 Task: Create a rule when a card is moved into list name by anyone except me.
Action: Mouse pressed left at (513, 423)
Screenshot: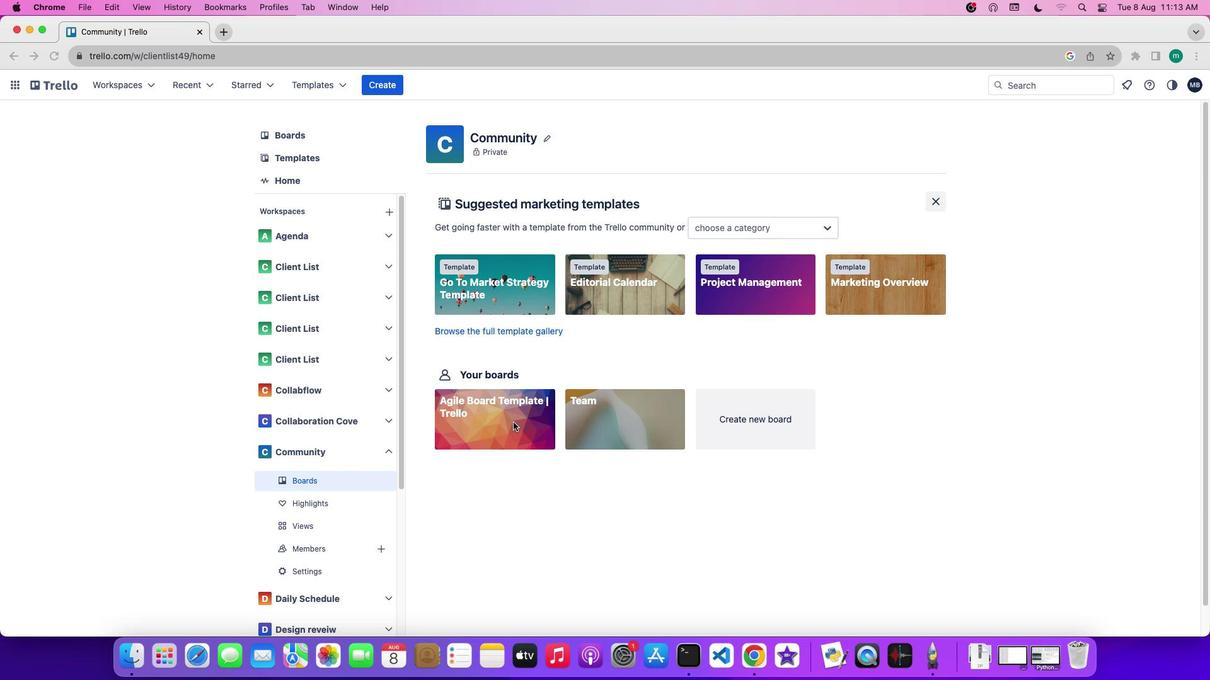 
Action: Mouse pressed left at (513, 423)
Screenshot: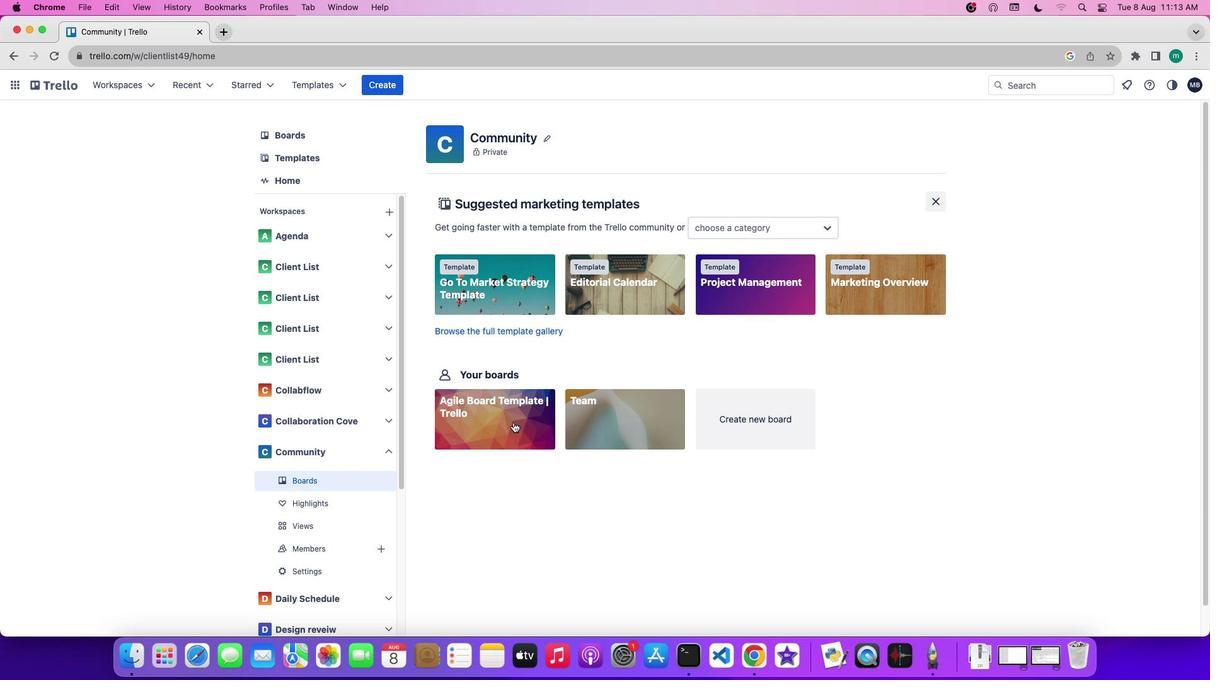 
Action: Mouse moved to (1095, 285)
Screenshot: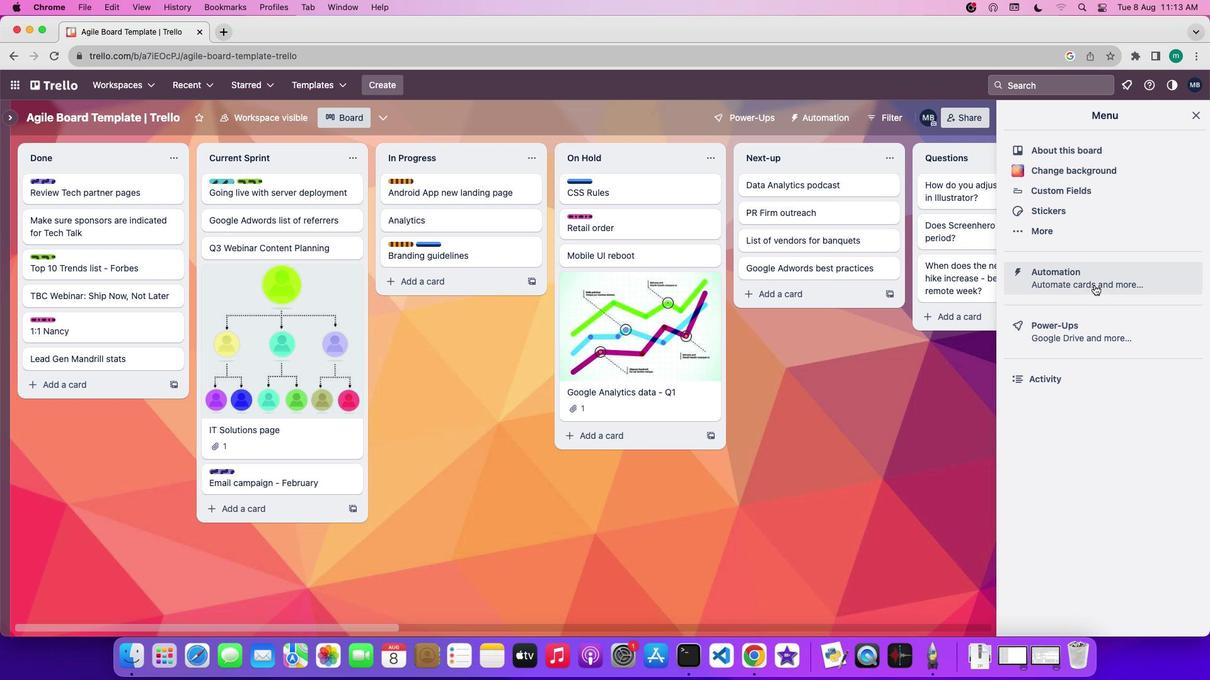 
Action: Mouse pressed left at (1095, 285)
Screenshot: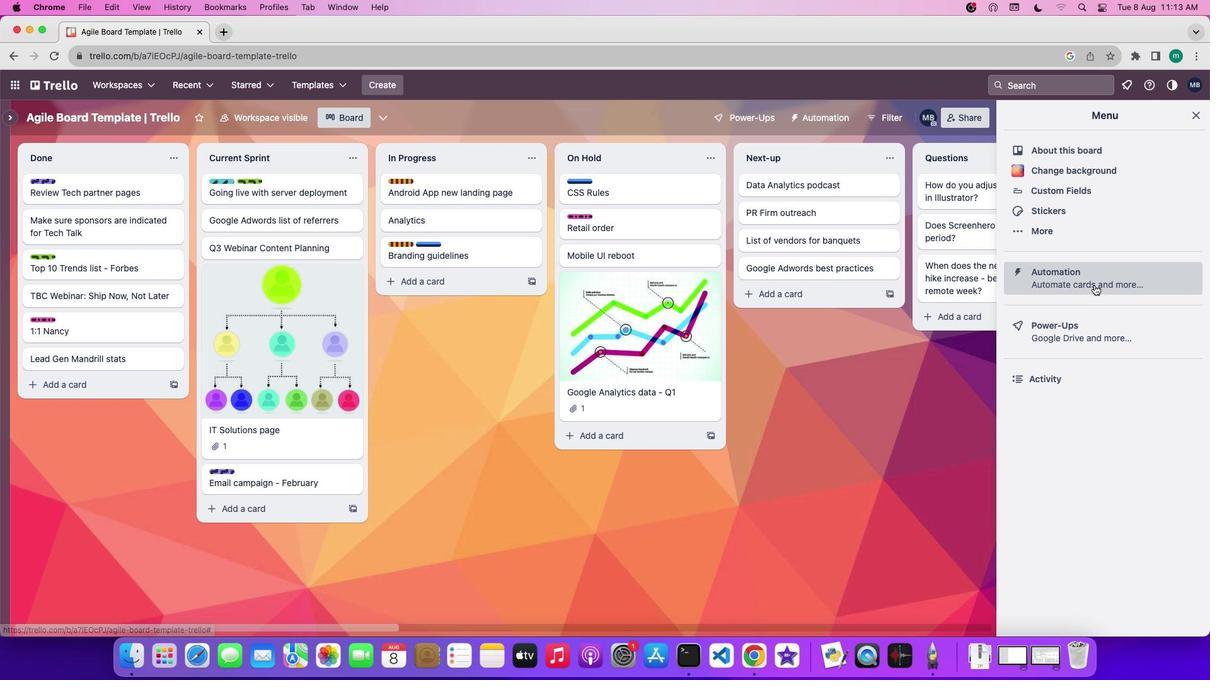 
Action: Mouse moved to (67, 221)
Screenshot: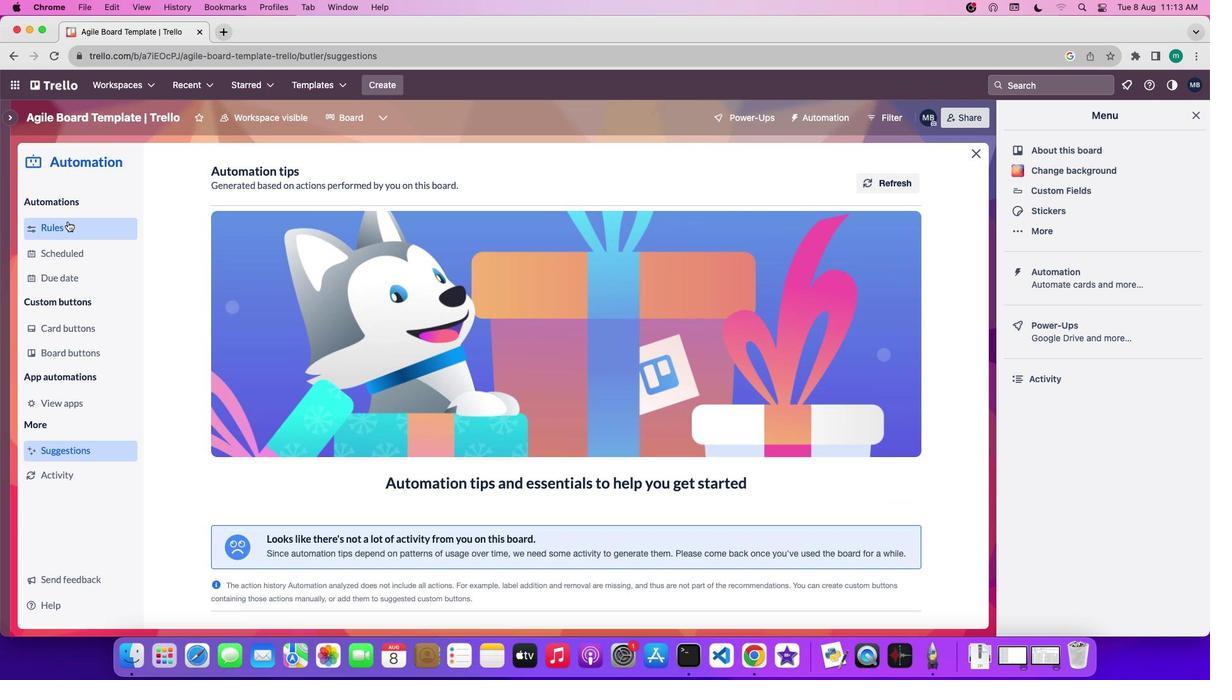 
Action: Mouse pressed left at (67, 221)
Screenshot: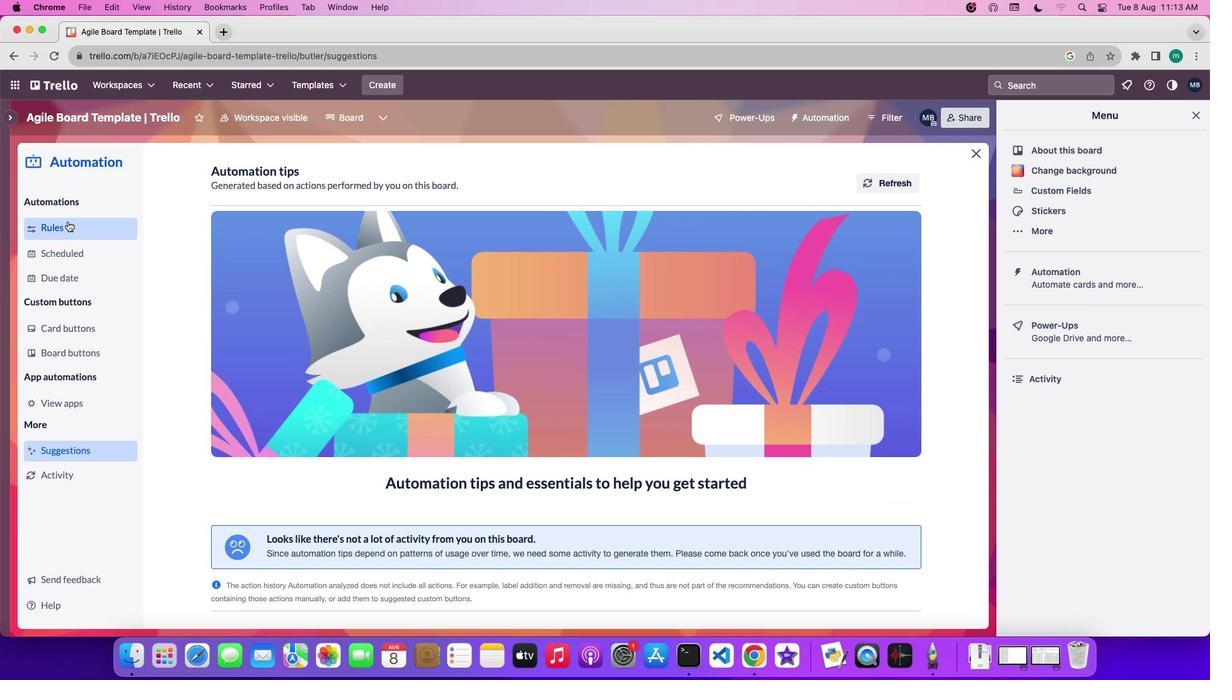 
Action: Mouse moved to (813, 180)
Screenshot: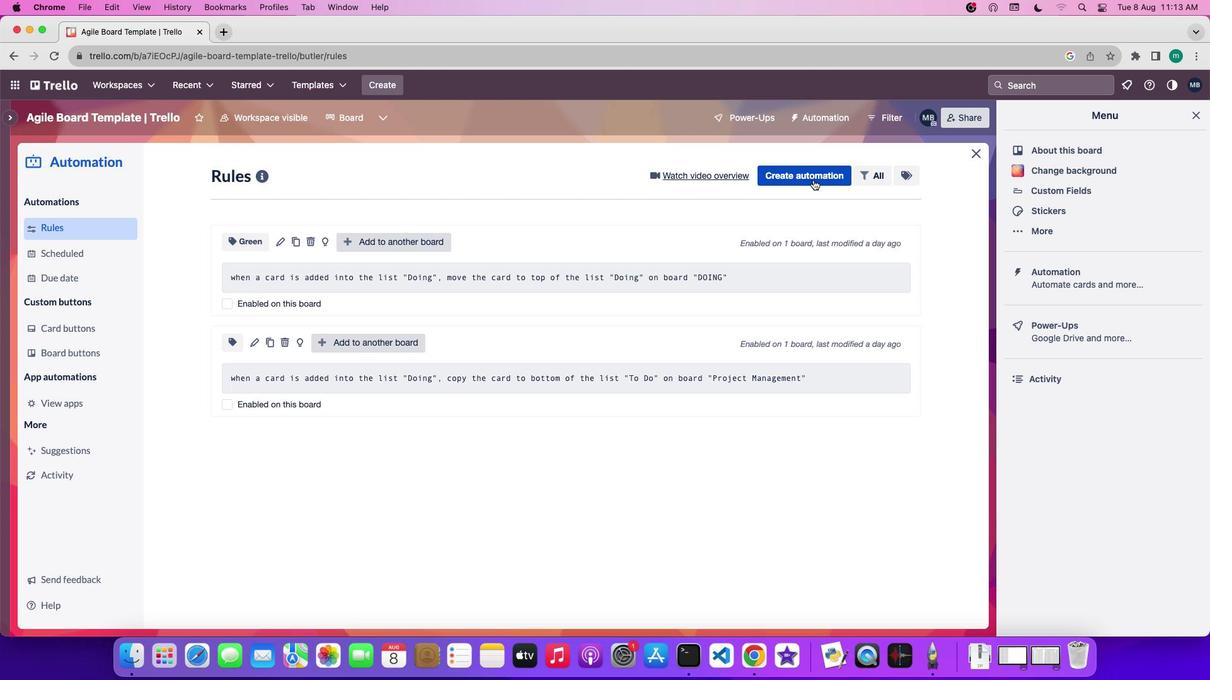 
Action: Mouse pressed left at (813, 180)
Screenshot: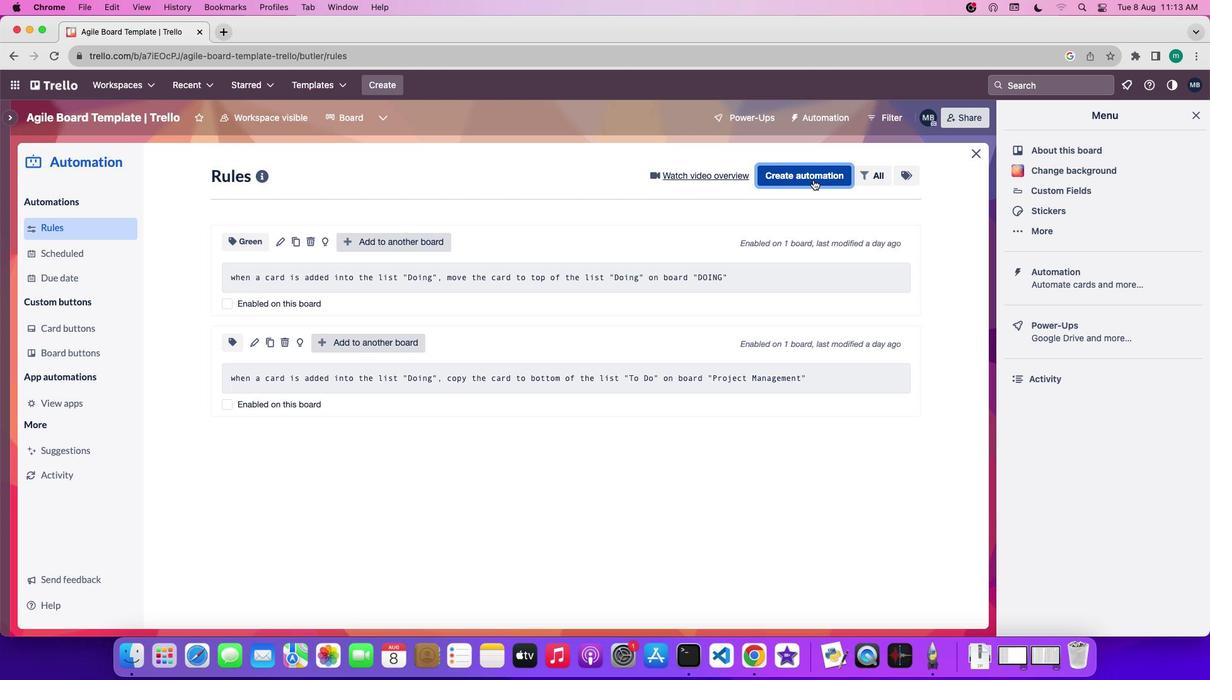 
Action: Mouse moved to (564, 378)
Screenshot: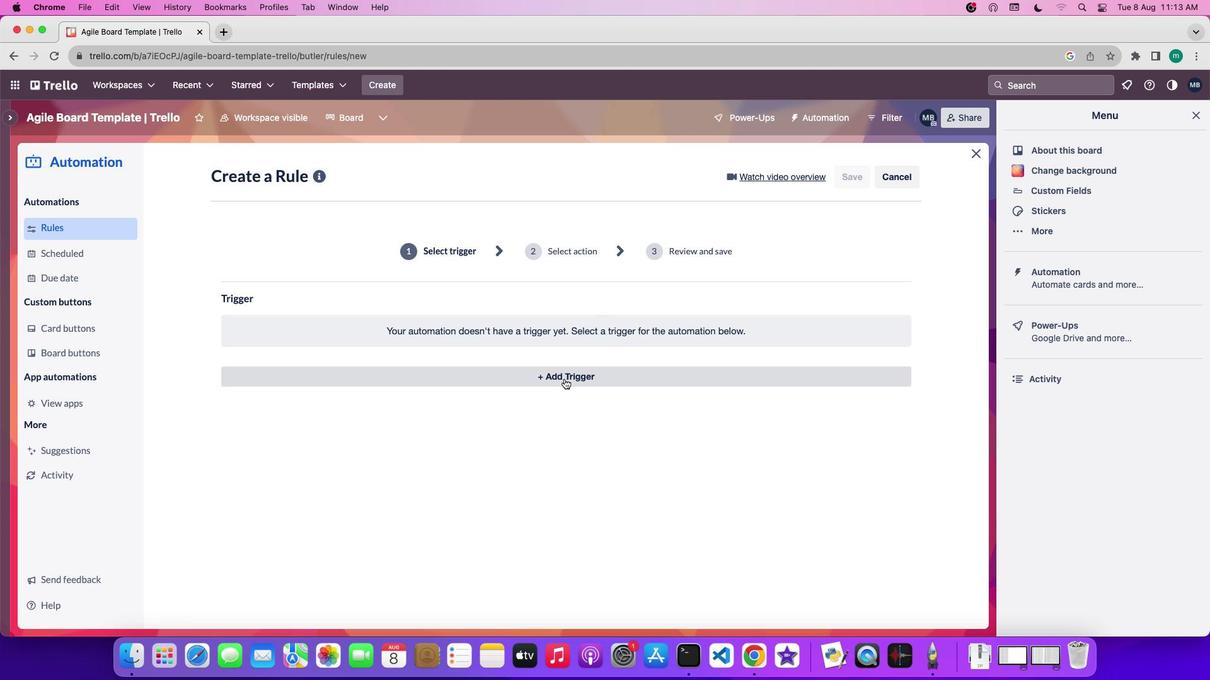 
Action: Mouse pressed left at (564, 378)
Screenshot: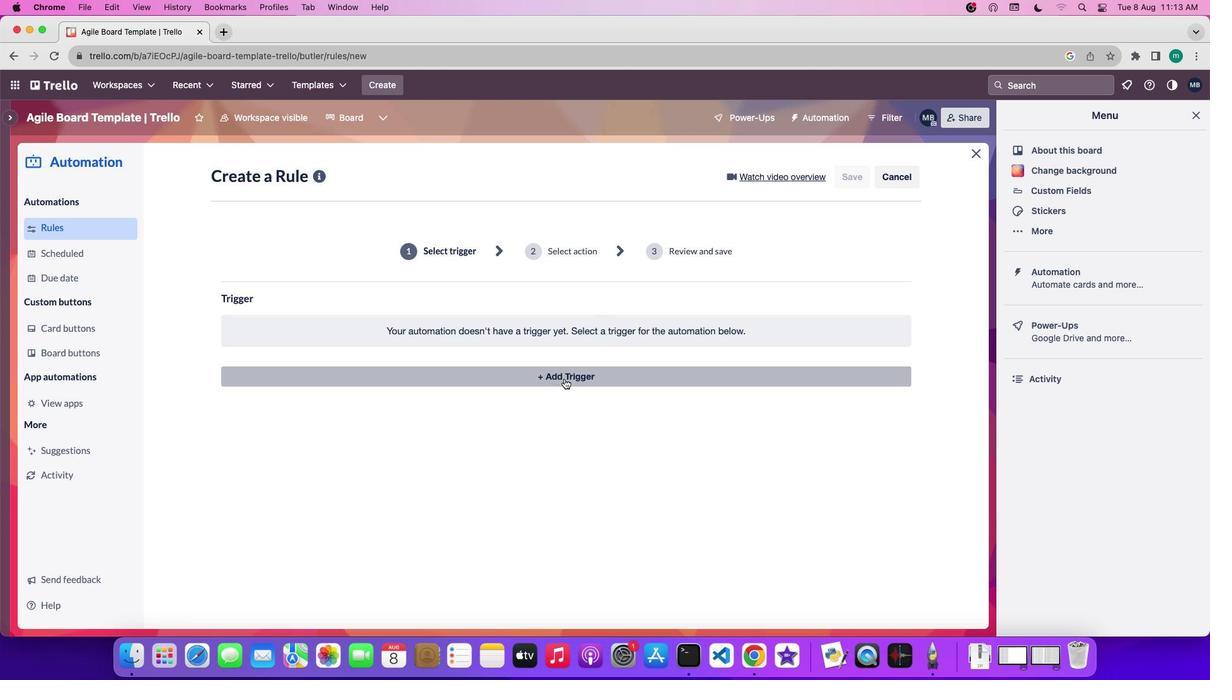 
Action: Mouse moved to (356, 479)
Screenshot: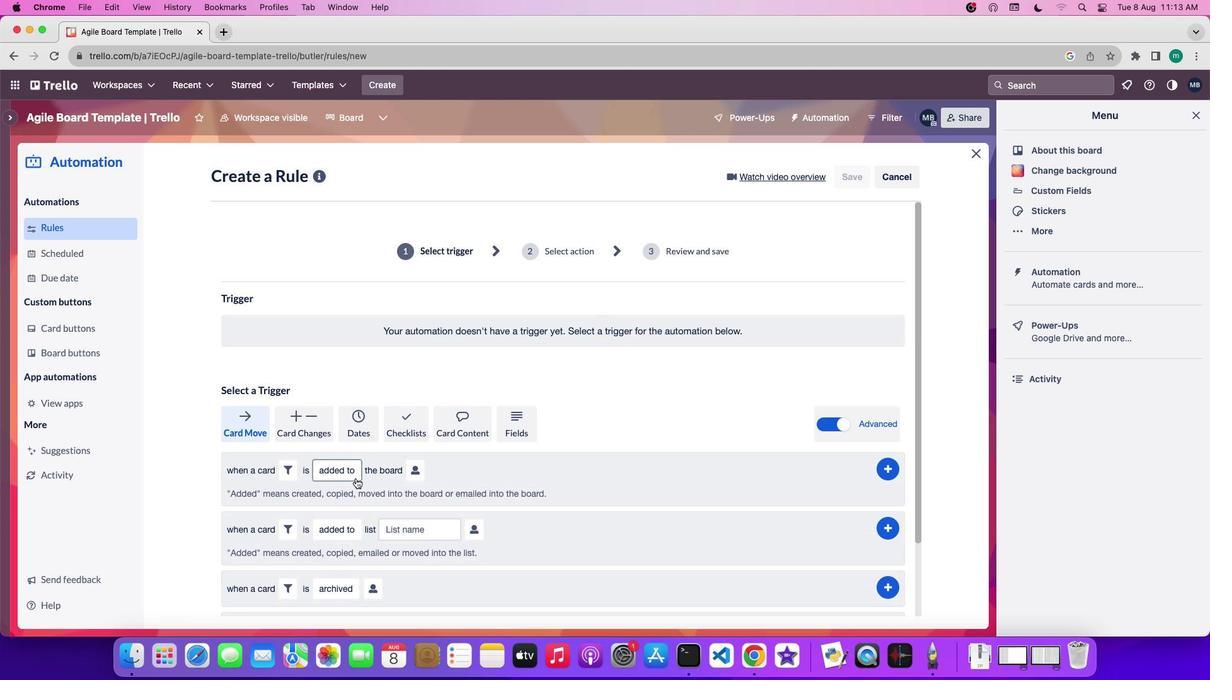
Action: Mouse scrolled (356, 479) with delta (0, 0)
Screenshot: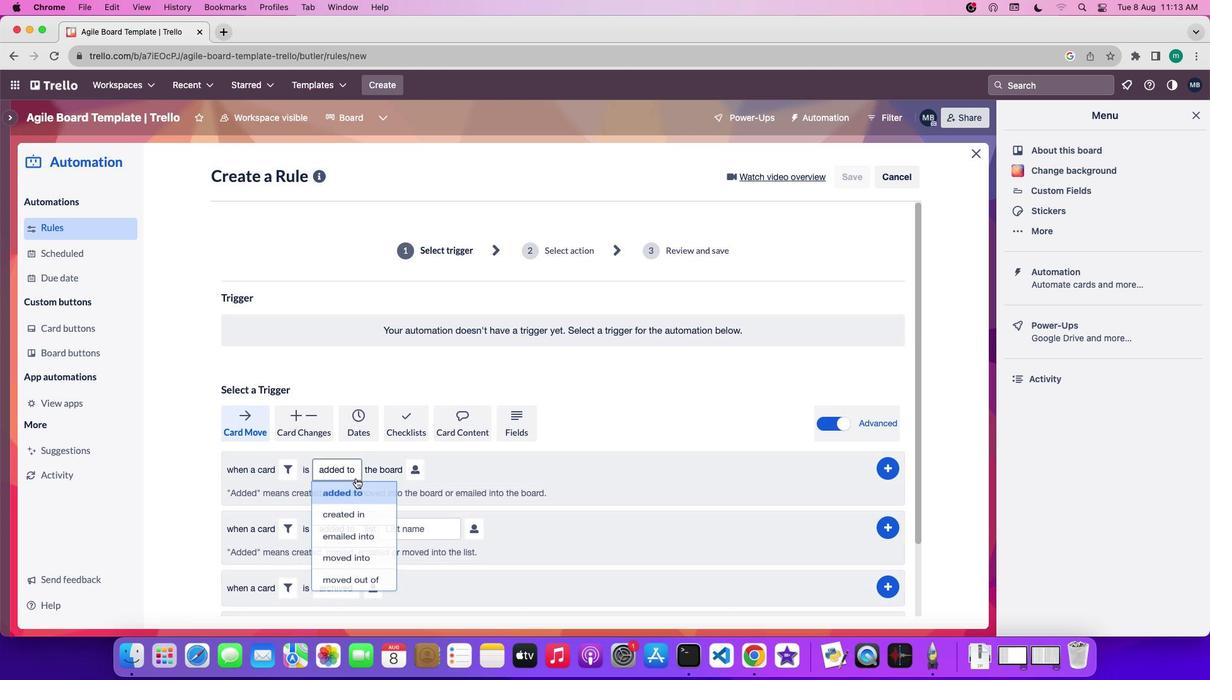 
Action: Mouse scrolled (356, 479) with delta (0, 0)
Screenshot: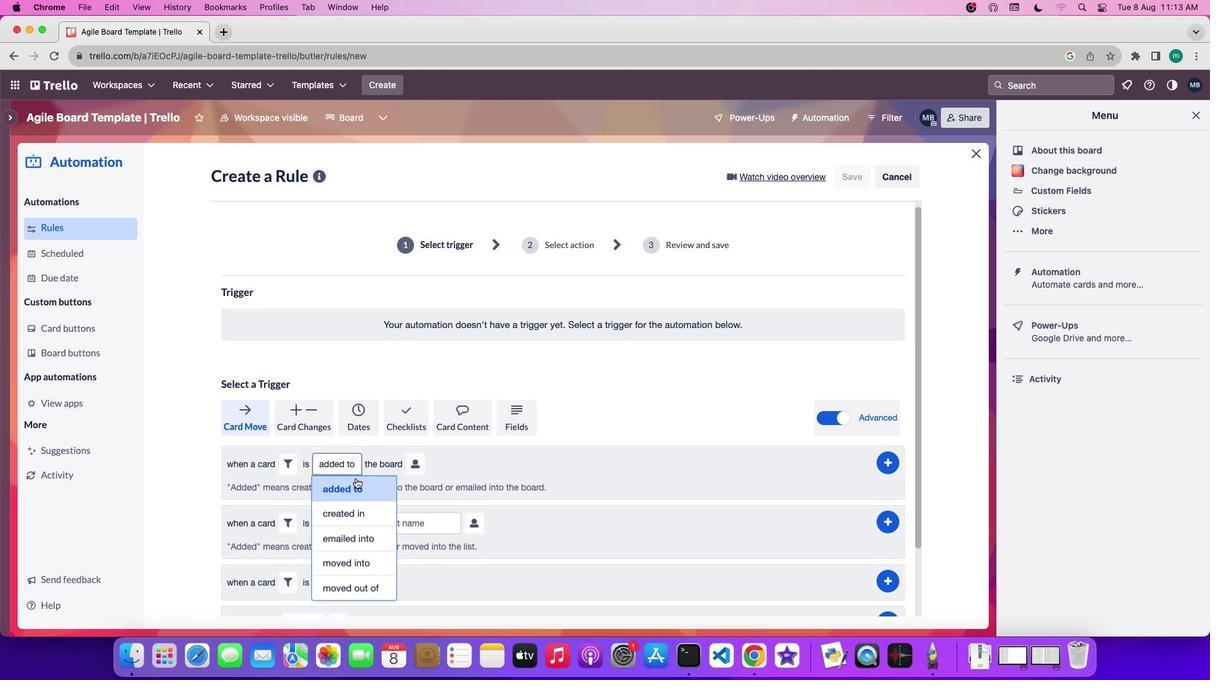 
Action: Mouse scrolled (356, 479) with delta (0, 0)
Screenshot: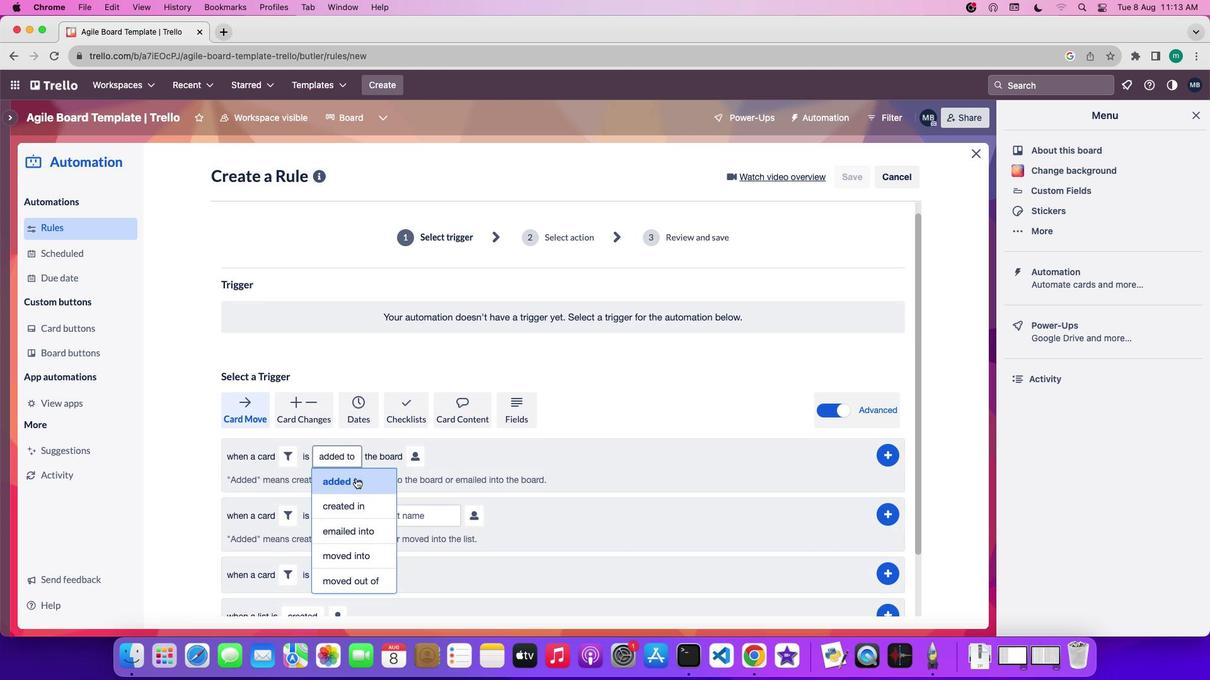 
Action: Mouse moved to (383, 590)
Screenshot: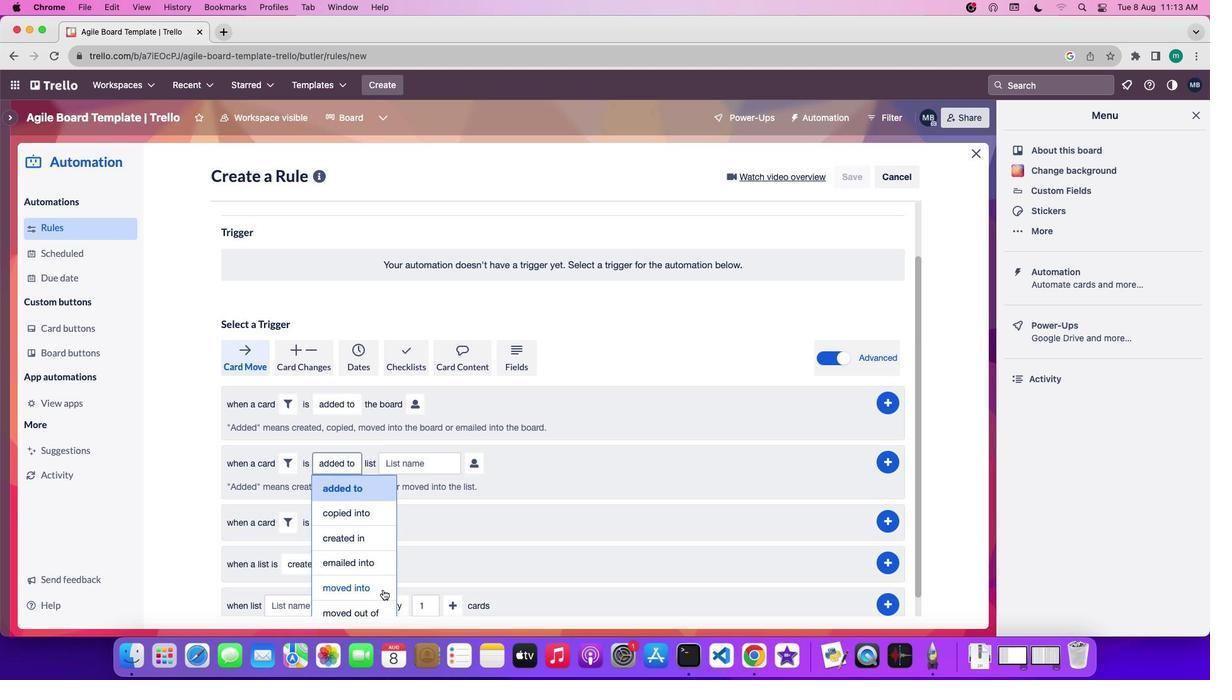 
Action: Mouse pressed left at (383, 590)
Screenshot: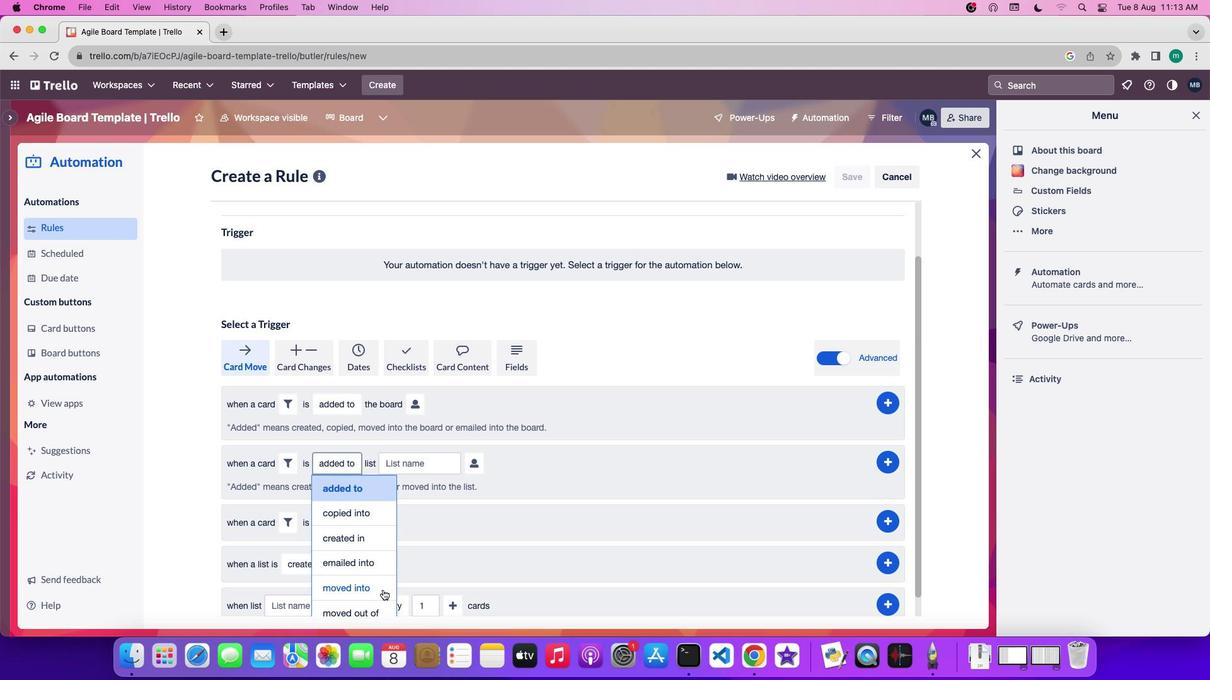 
Action: Mouse moved to (441, 467)
Screenshot: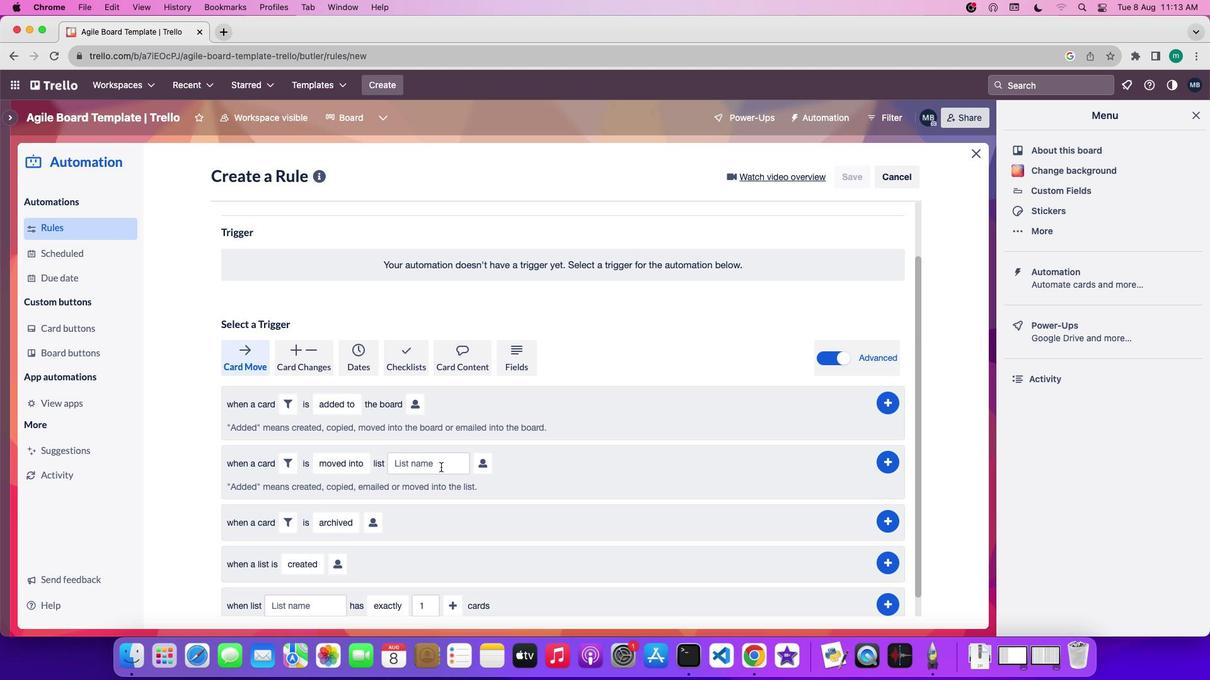 
Action: Mouse pressed left at (441, 467)
Screenshot: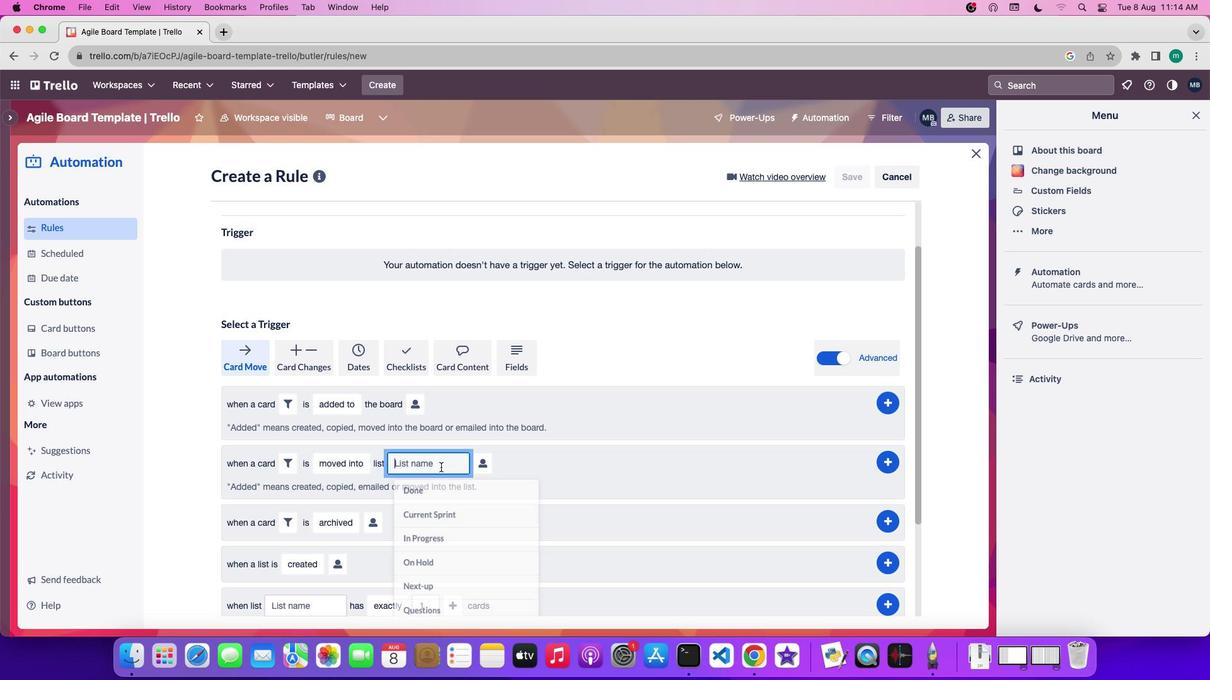 
Action: Key pressed 'n''a''m''e'
Screenshot: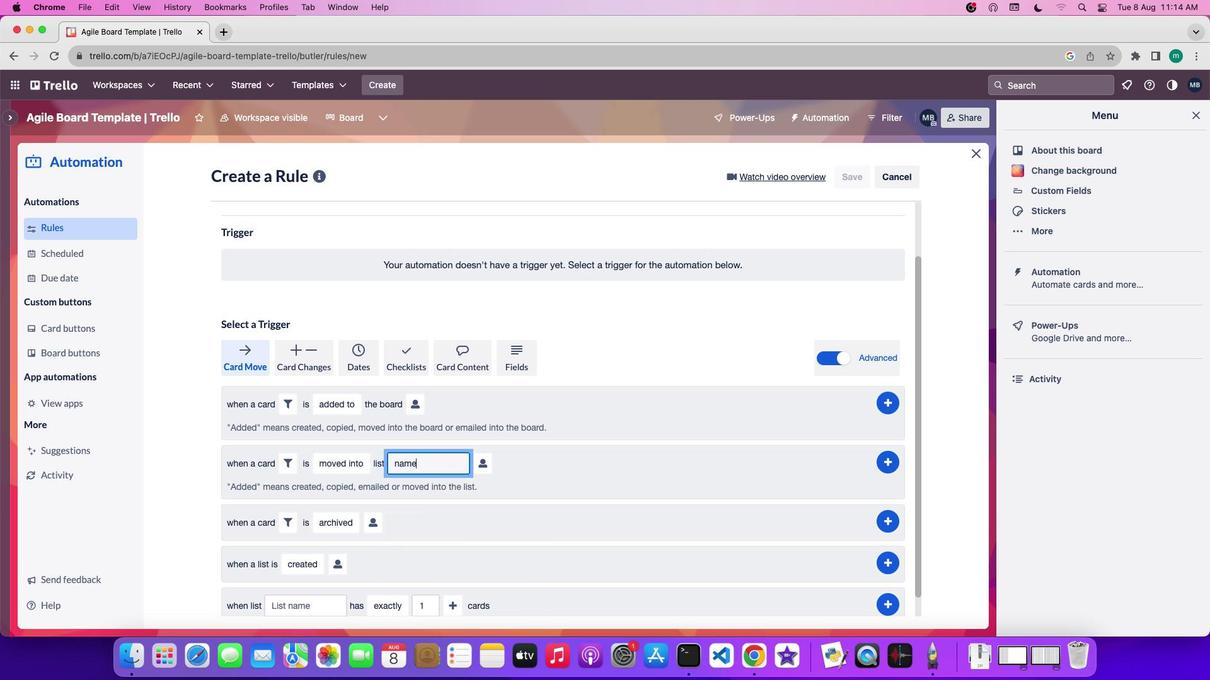 
Action: Mouse moved to (479, 463)
Screenshot: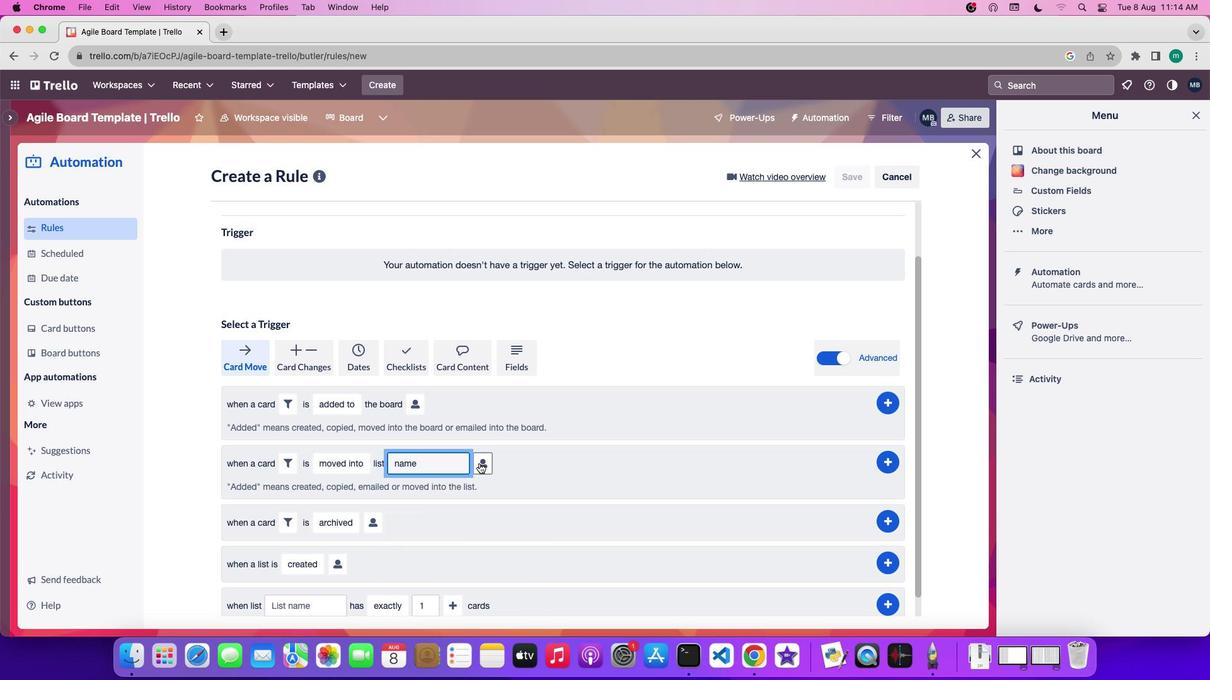 
Action: Mouse pressed left at (479, 463)
Screenshot: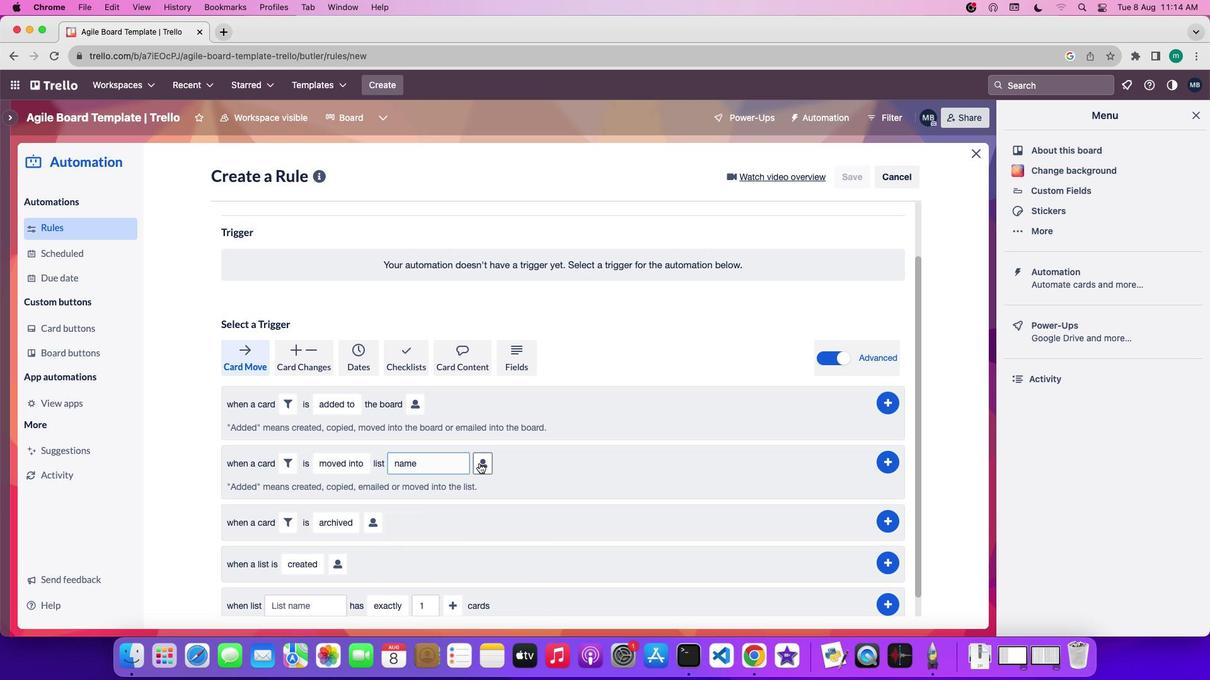 
Action: Mouse moved to (696, 612)
Screenshot: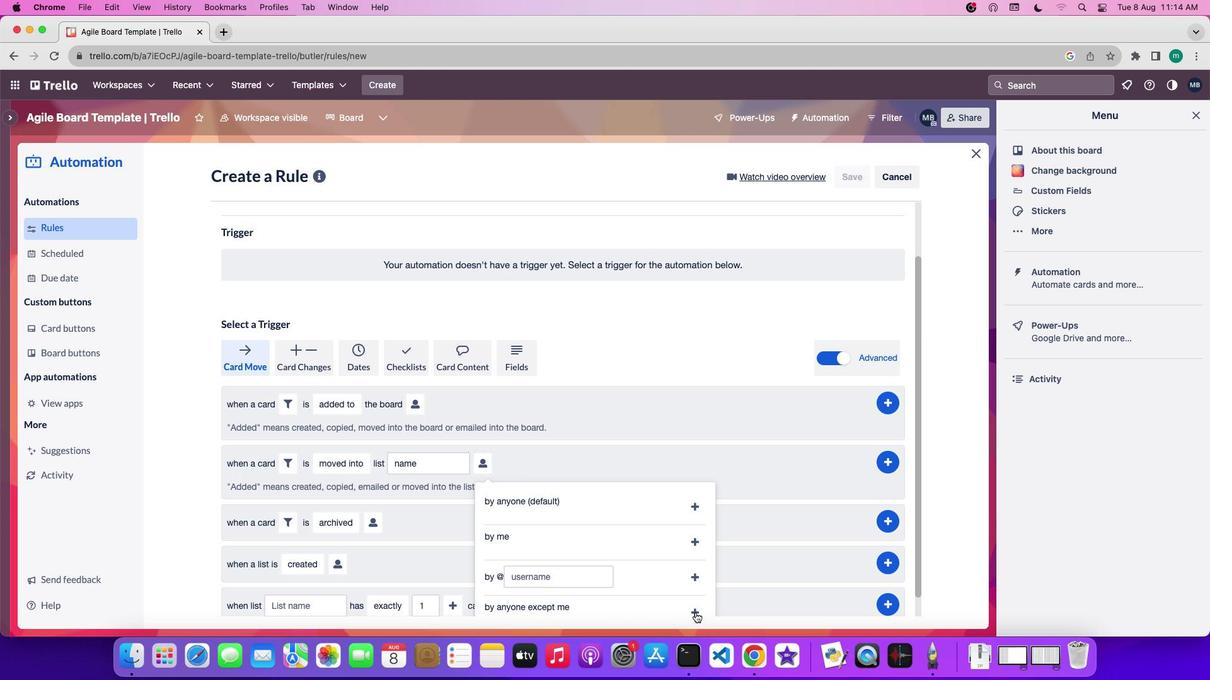
Action: Mouse pressed left at (696, 612)
Screenshot: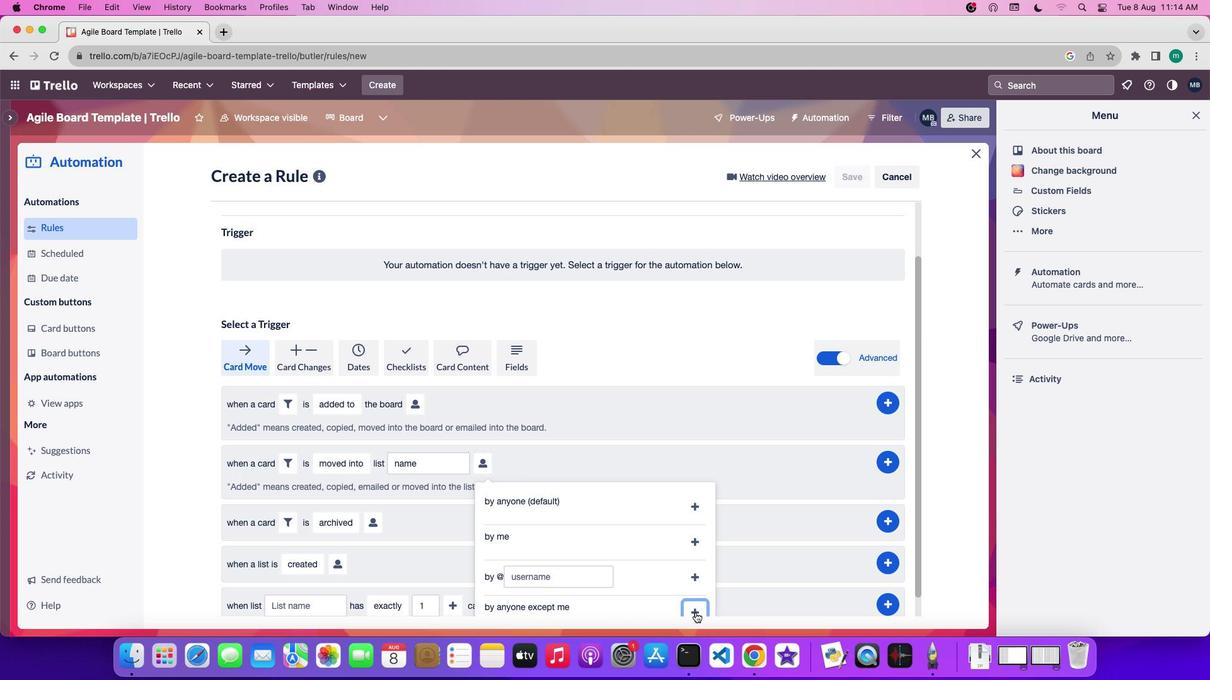 
Action: Mouse moved to (883, 460)
Screenshot: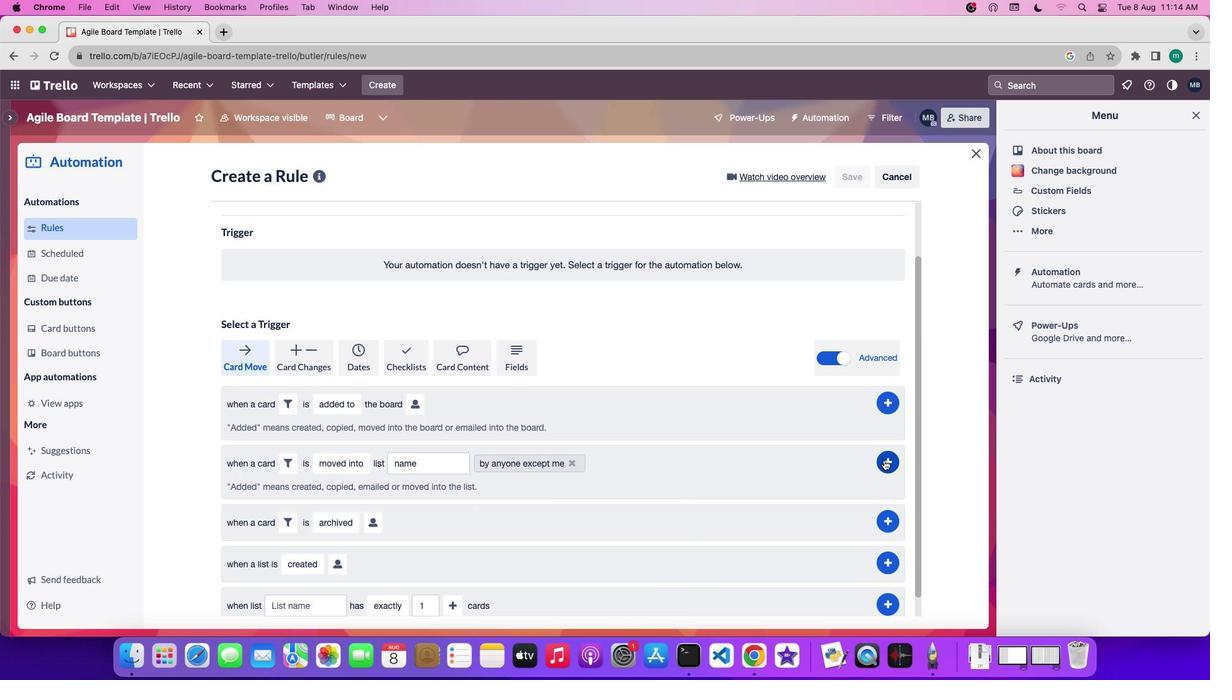 
Action: Mouse pressed left at (883, 460)
Screenshot: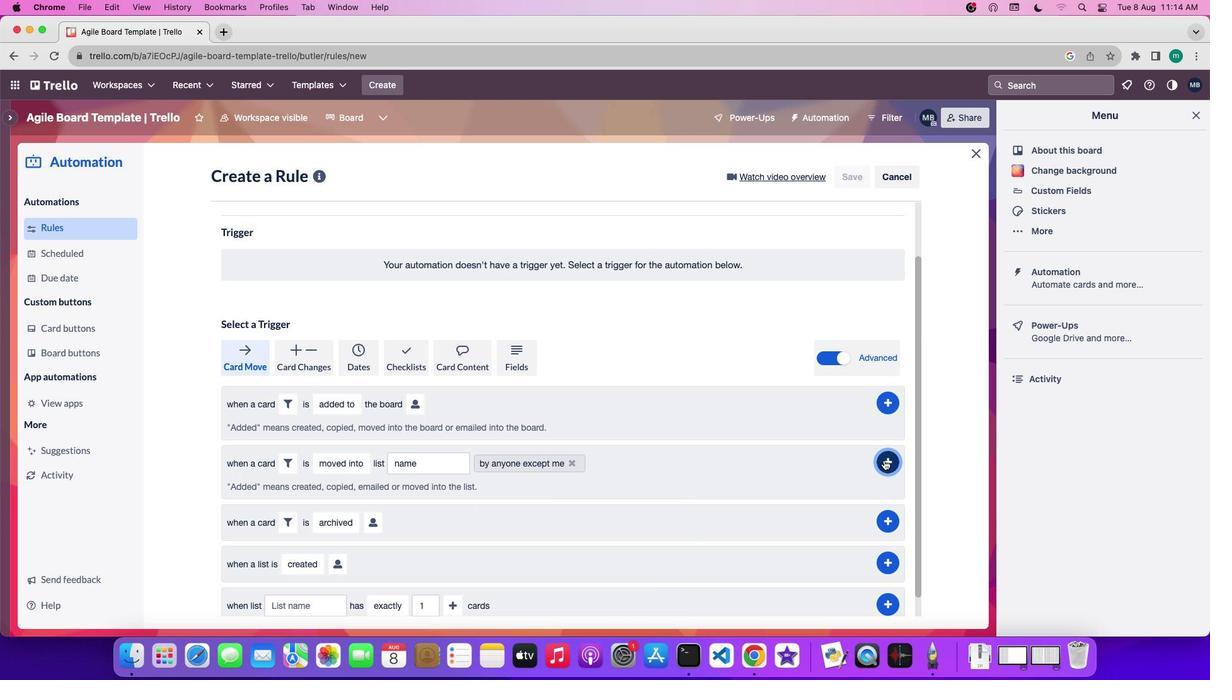 
